 Task: Use the formula "DATE" in spreadsheet "Project protfolio".
Action: Mouse moved to (156, 305)
Screenshot: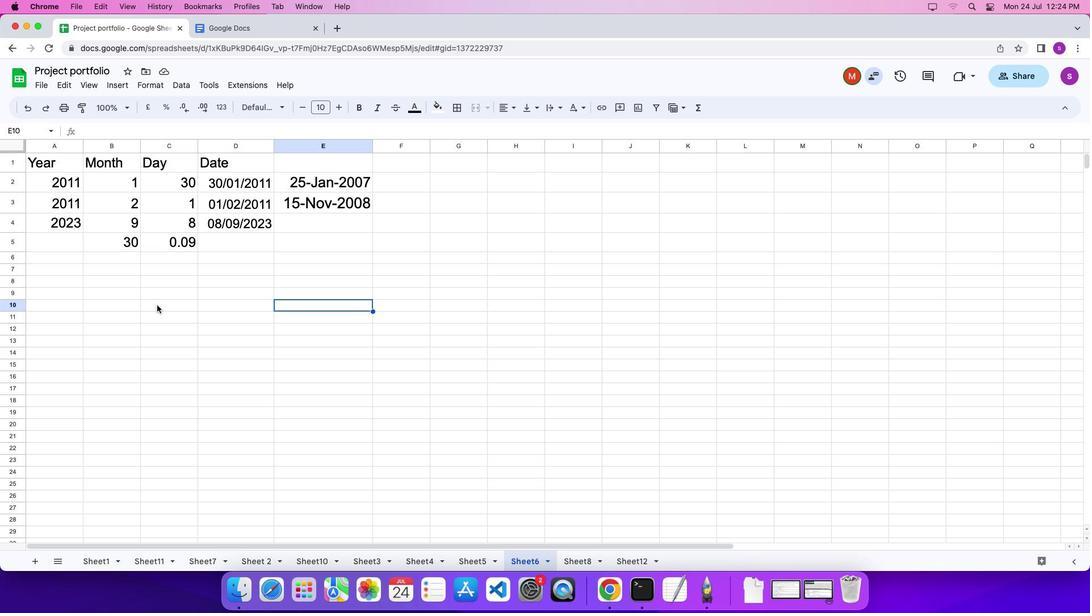 
Action: Mouse pressed left at (156, 305)
Screenshot: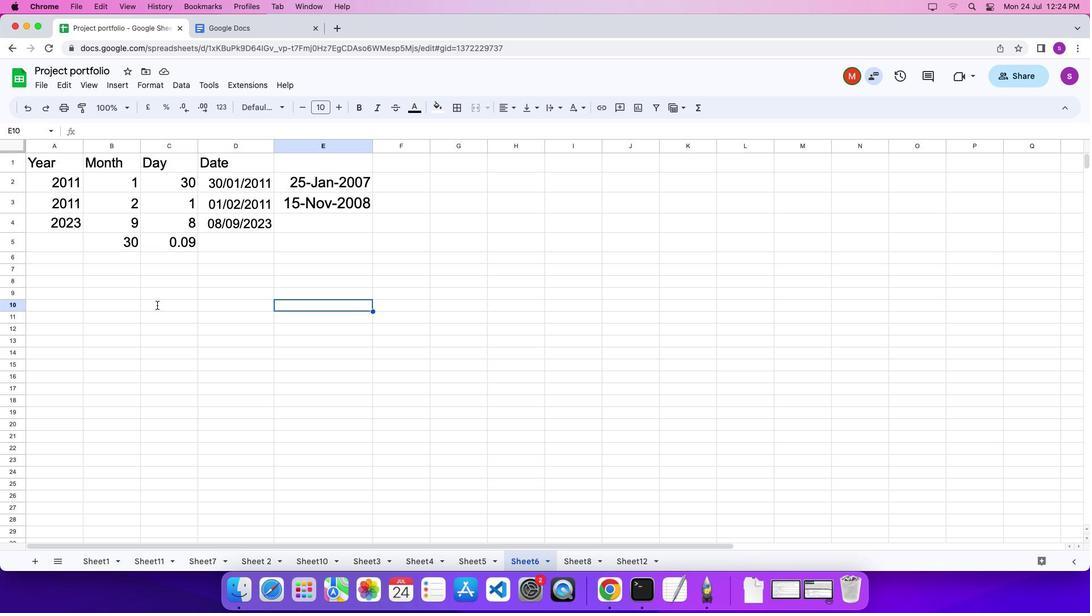 
Action: Mouse pressed left at (156, 305)
Screenshot: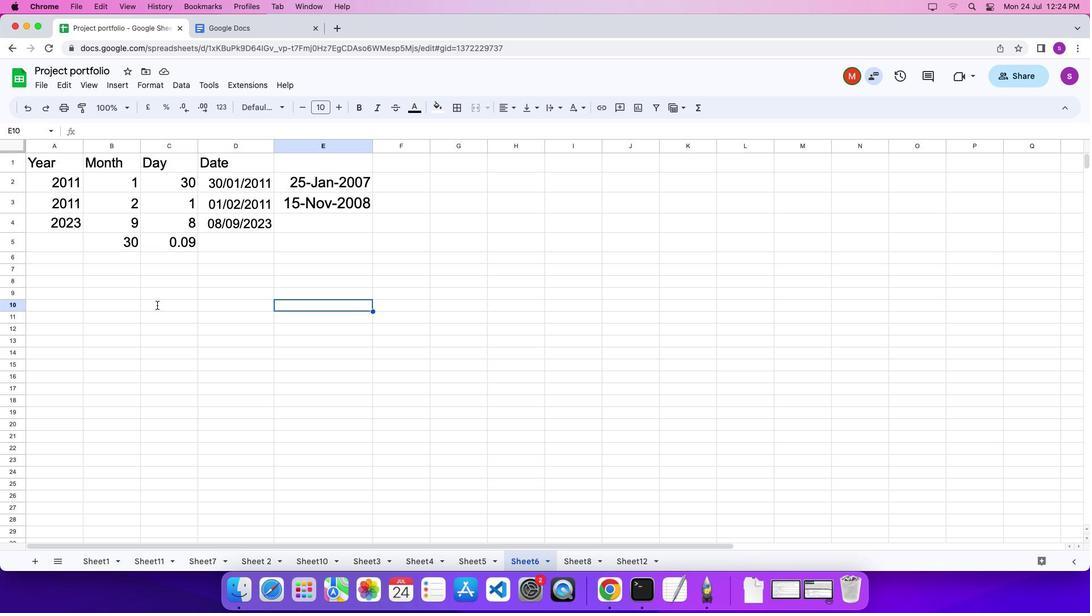 
Action: Mouse pressed left at (156, 305)
Screenshot: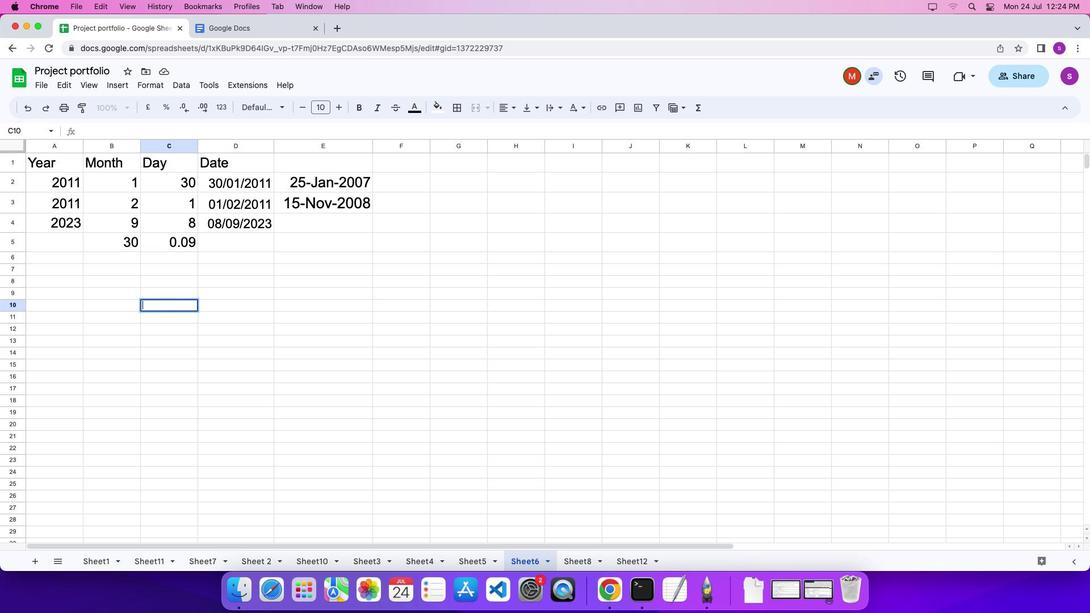 
Action: Key pressed '='
Screenshot: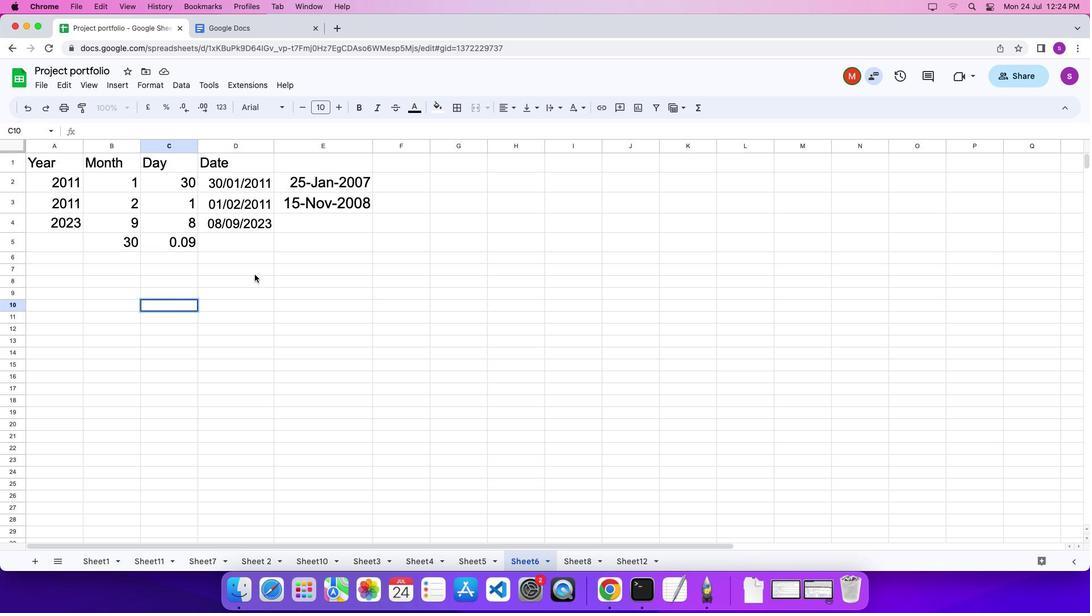 
Action: Mouse moved to (697, 113)
Screenshot: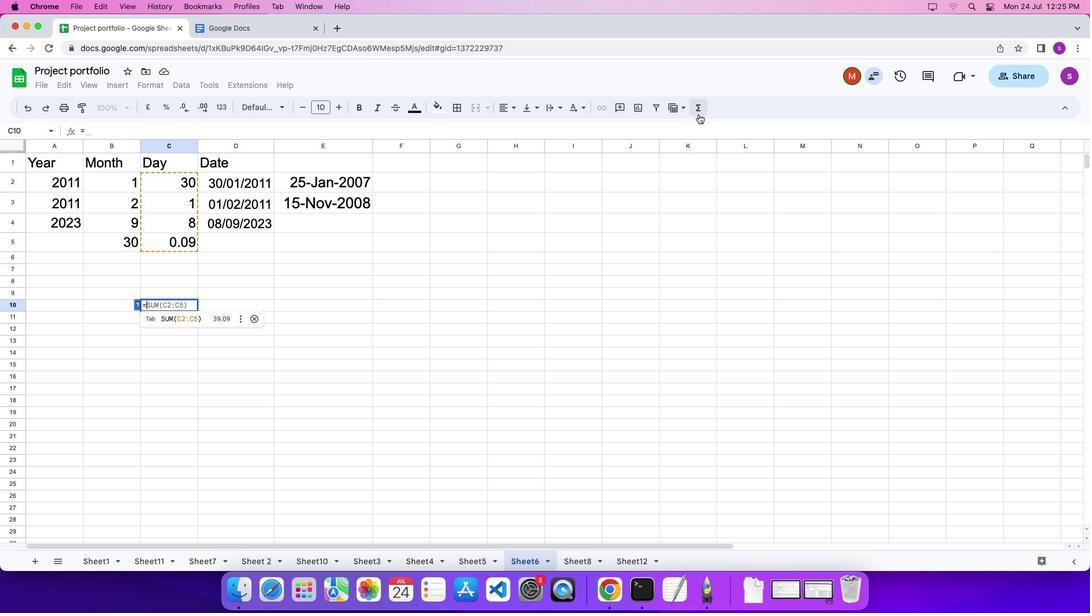 
Action: Mouse pressed left at (697, 113)
Screenshot: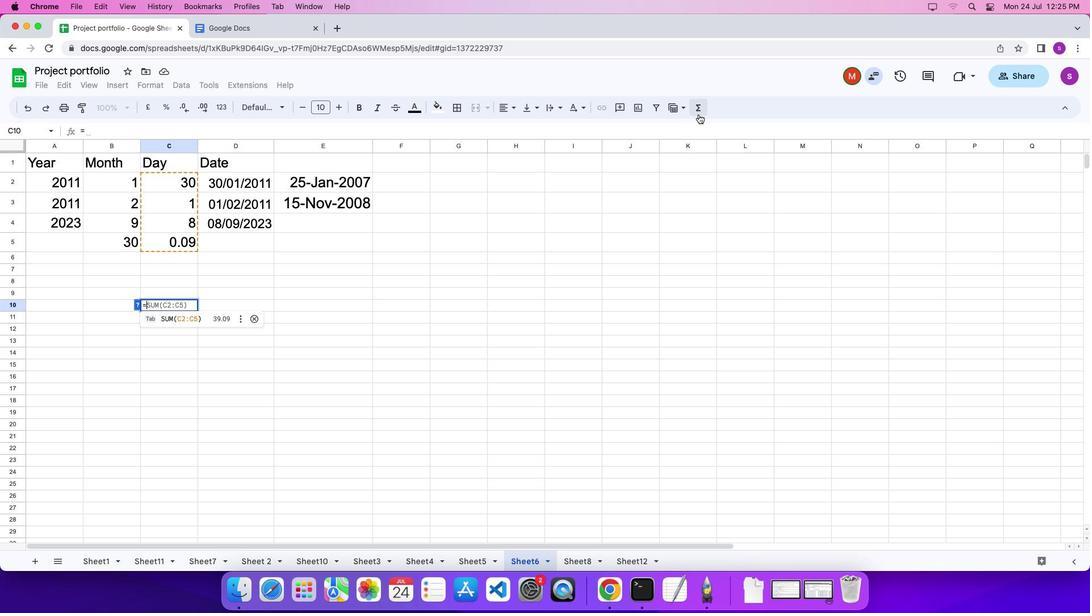 
Action: Mouse moved to (840, 464)
Screenshot: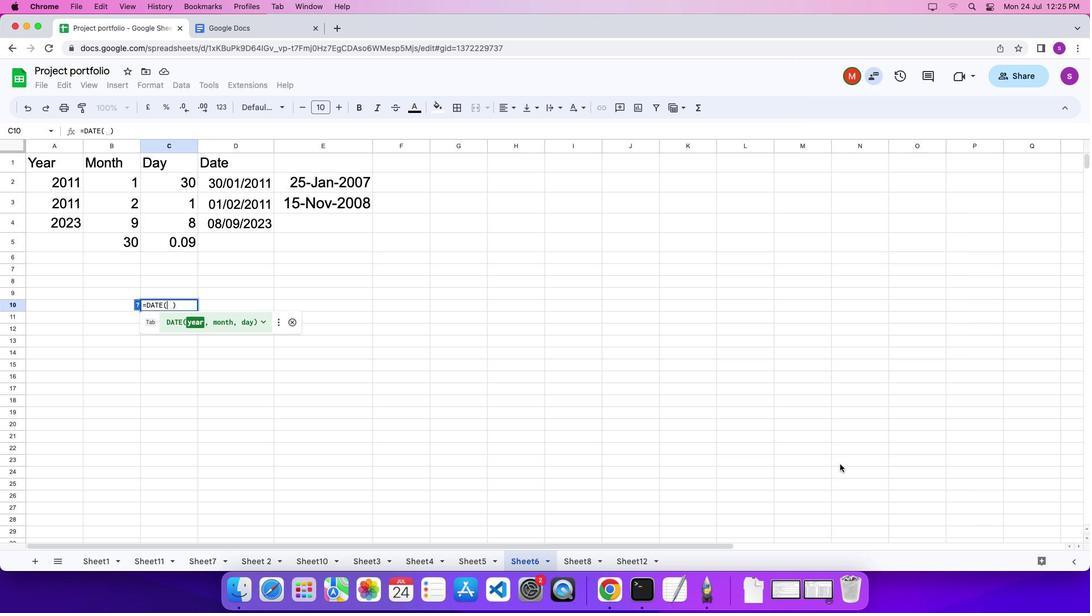 
Action: Mouse pressed left at (840, 464)
Screenshot: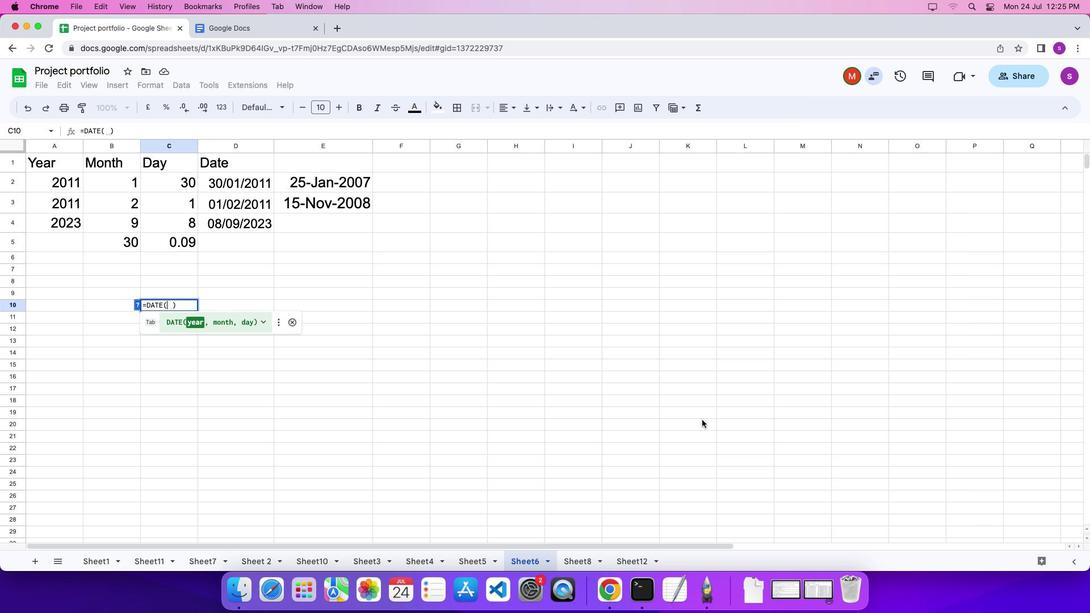 
Action: Mouse moved to (69, 181)
Screenshot: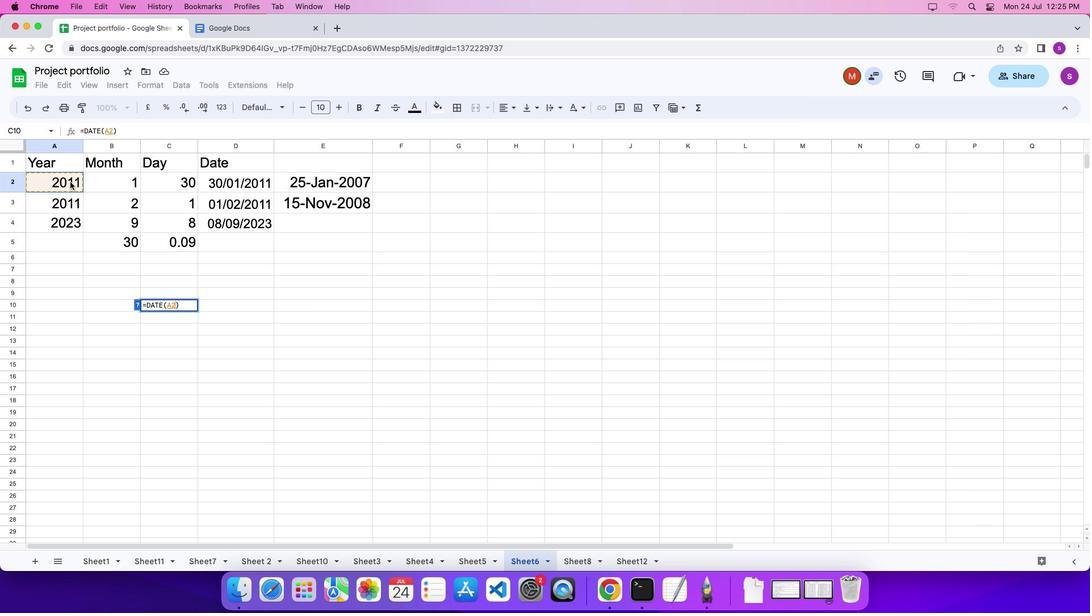 
Action: Mouse pressed left at (69, 181)
Screenshot: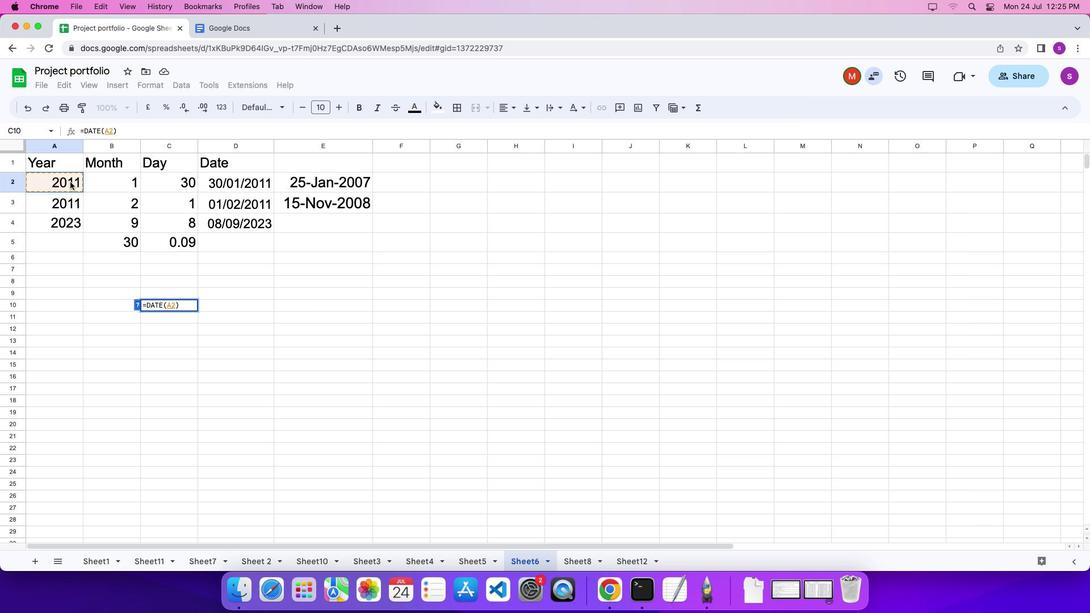 
Action: Key pressed ','
Screenshot: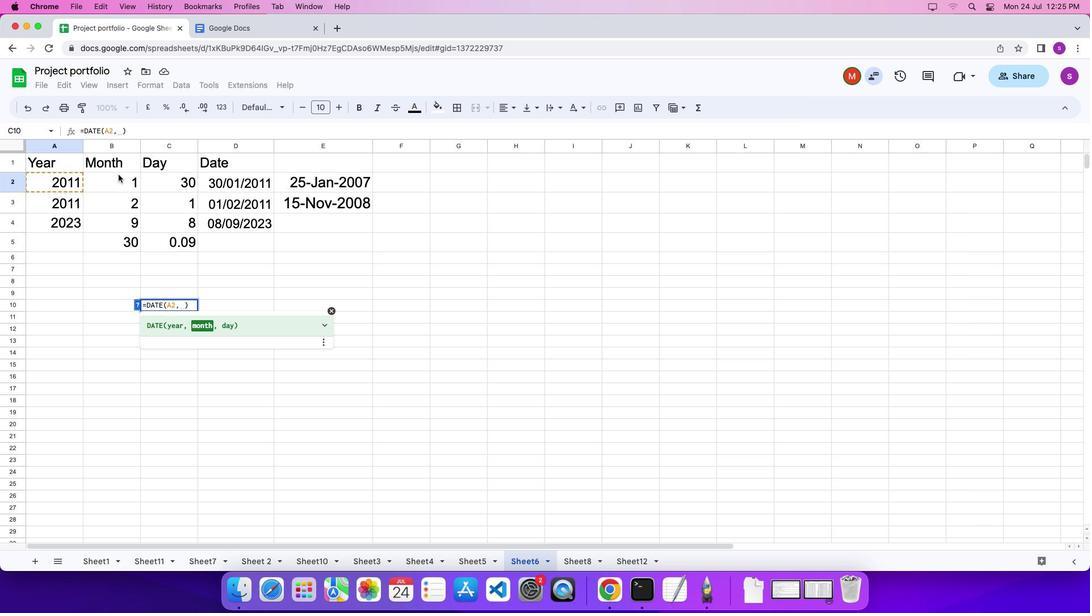 
Action: Mouse moved to (126, 174)
Screenshot: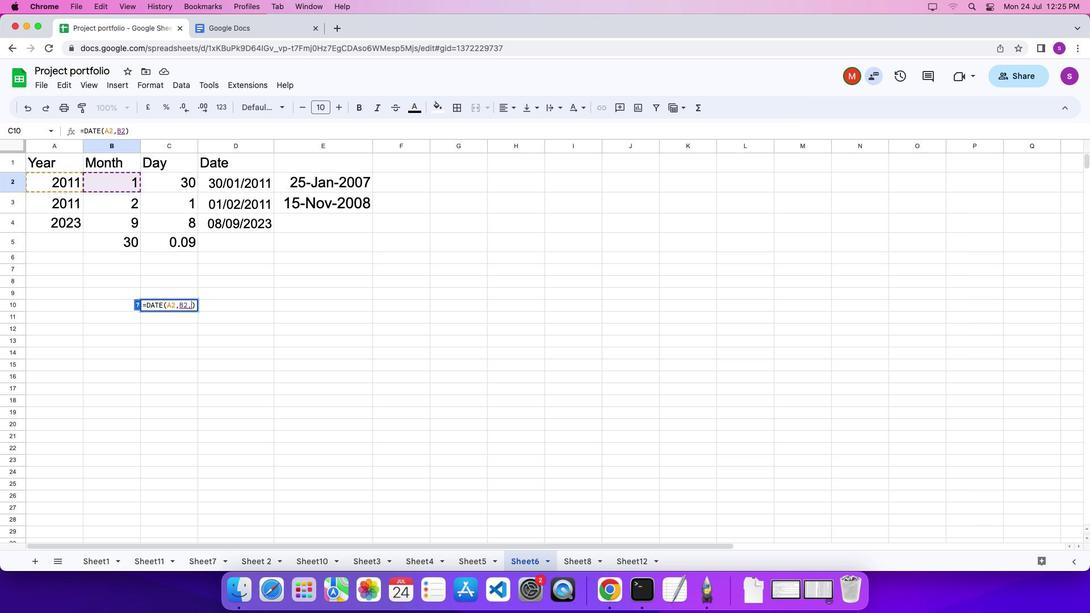 
Action: Mouse pressed left at (126, 174)
Screenshot: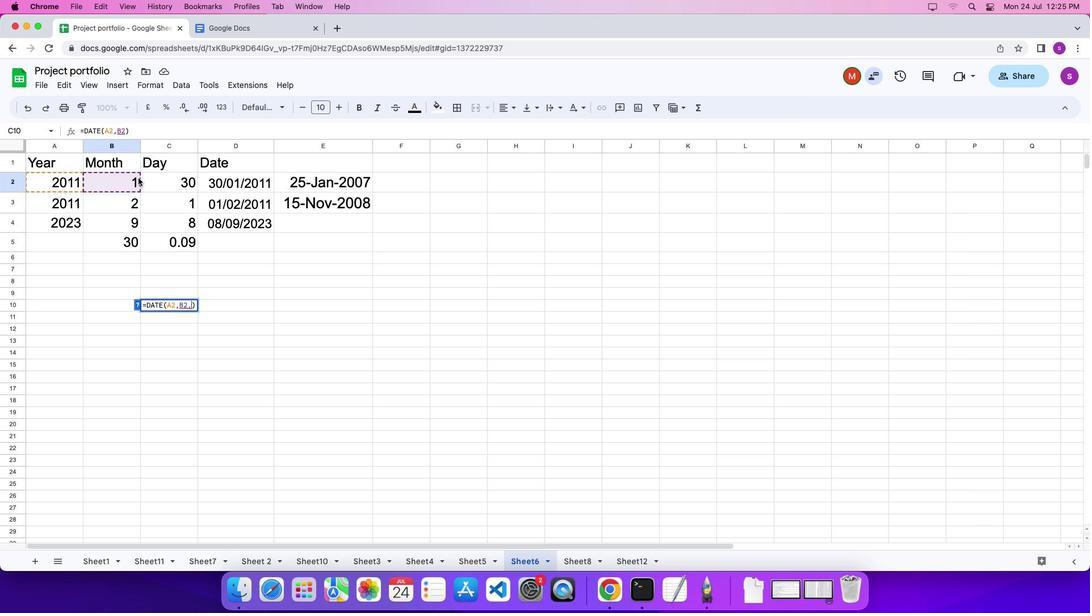 
Action: Key pressed ','
Screenshot: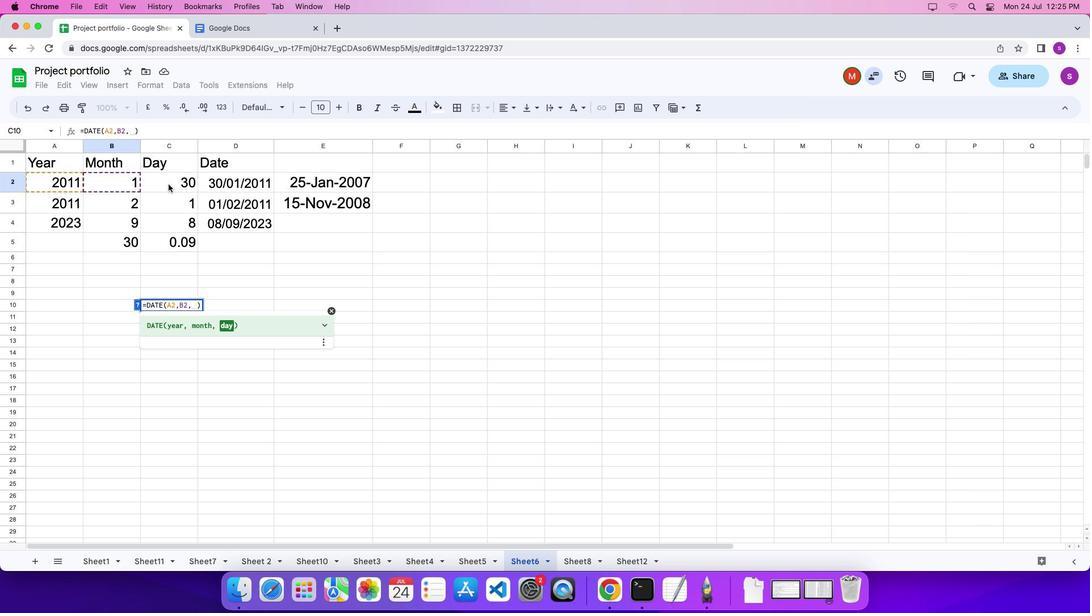 
Action: Mouse moved to (168, 184)
Screenshot: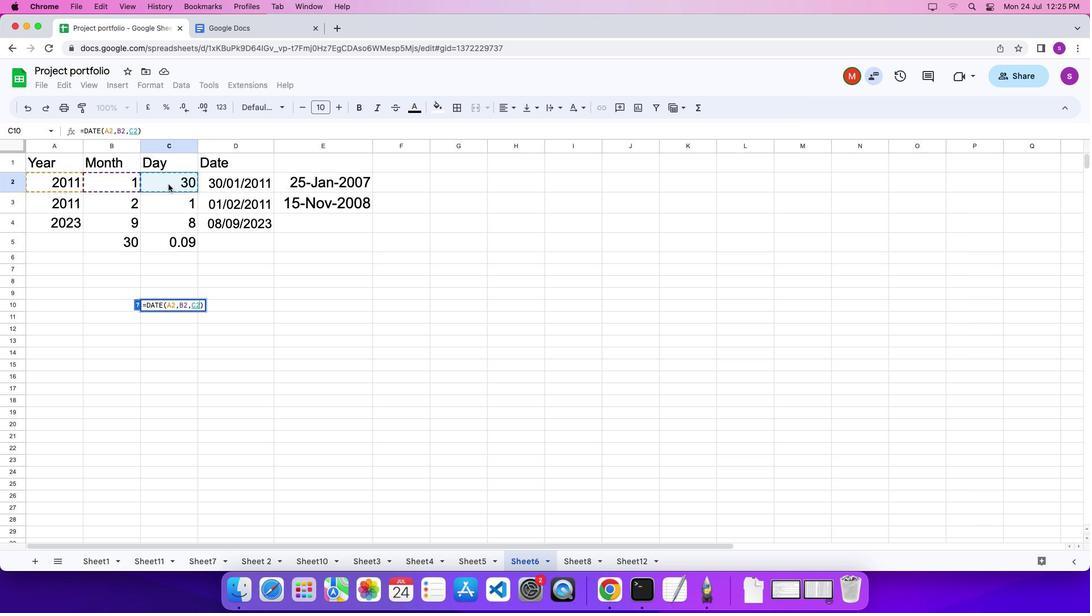 
Action: Mouse pressed left at (168, 184)
Screenshot: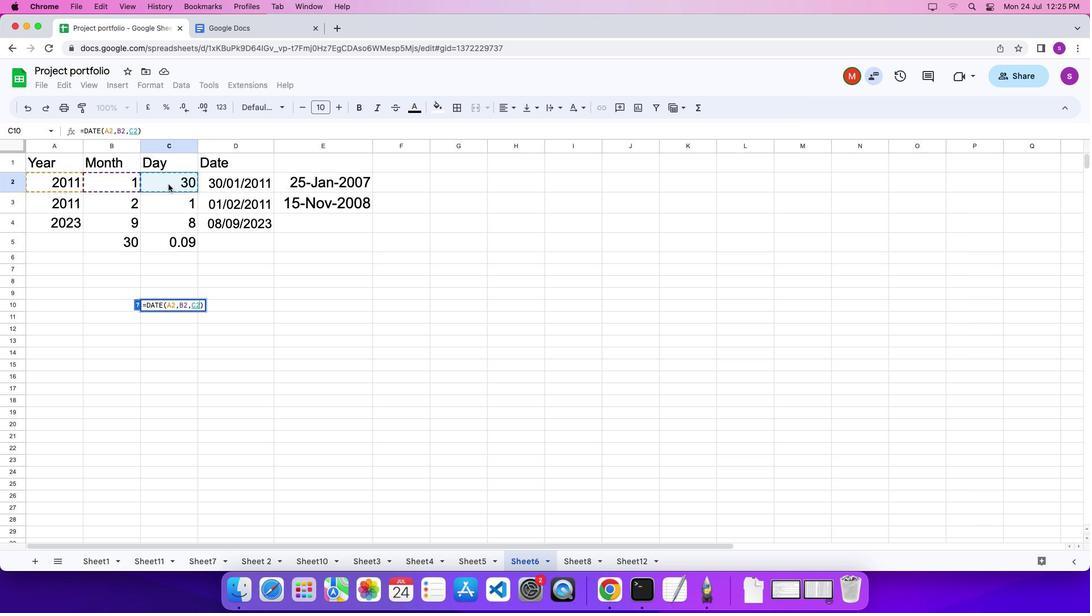 
Action: Mouse moved to (168, 184)
Screenshot: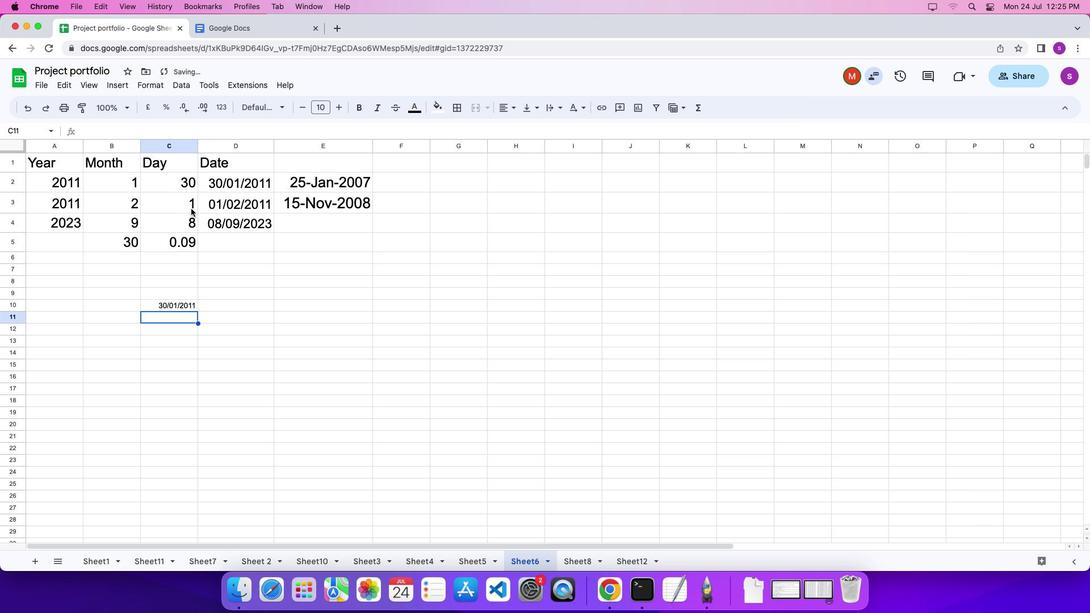 
Action: Key pressed Key.enter
Screenshot: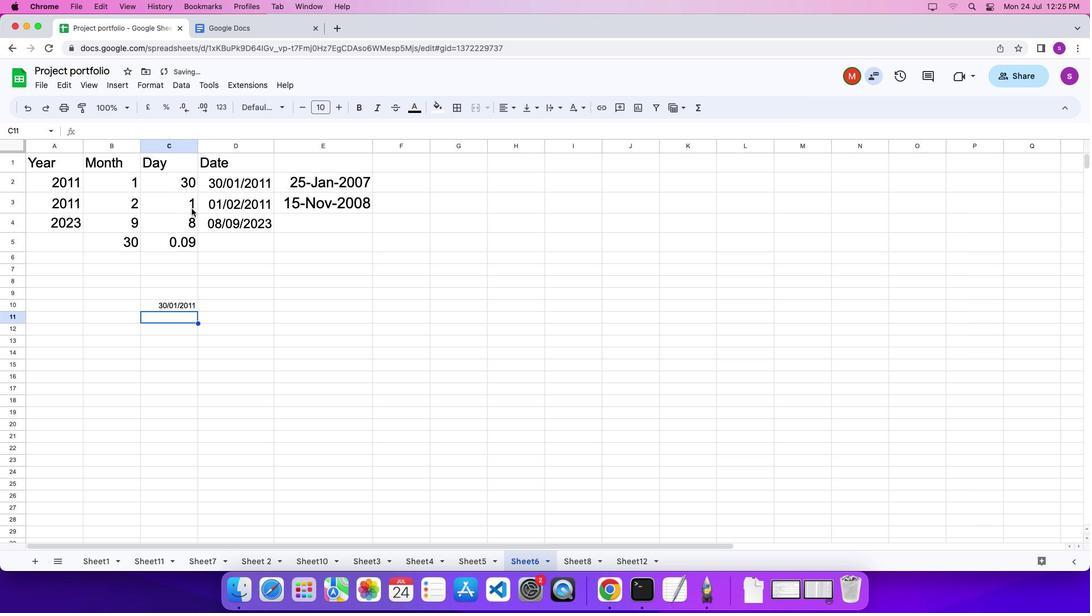 
Action: Mouse moved to (192, 209)
Screenshot: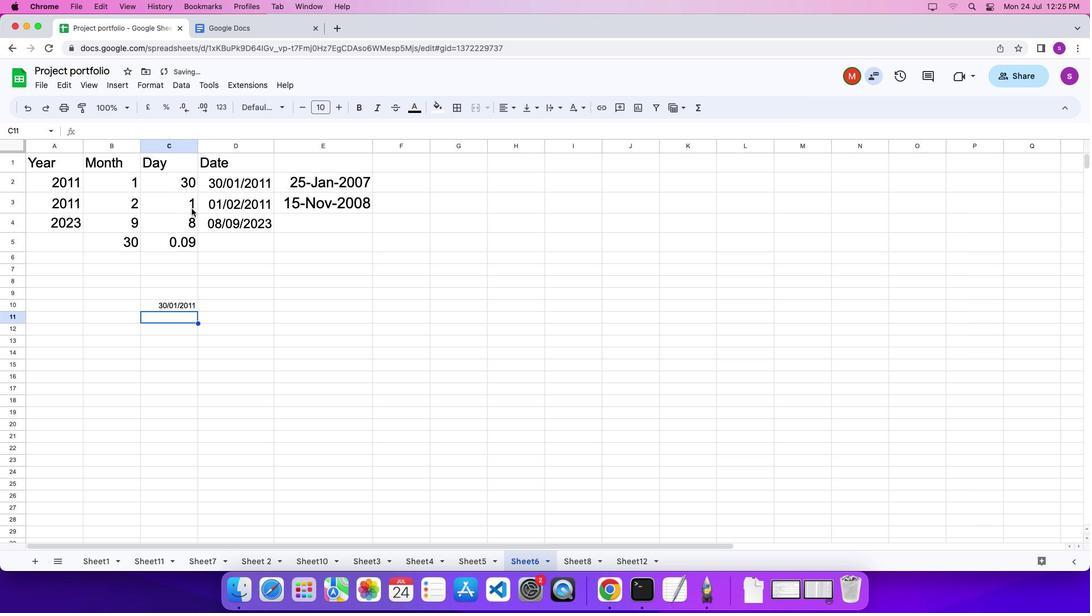 
